 Task: Visit the company website of Samsung Electronics
Action: Mouse moved to (357, 377)
Screenshot: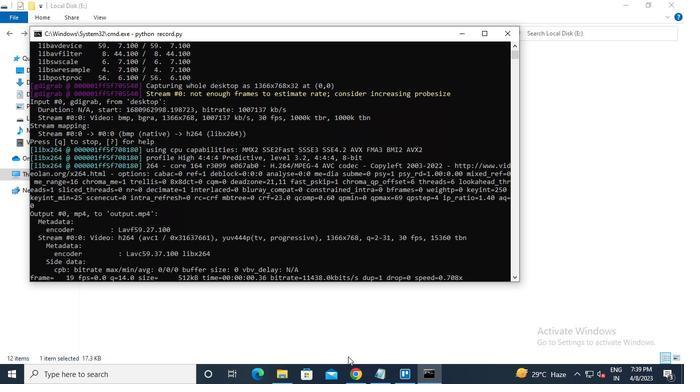 
Action: Mouse pressed left at (357, 377)
Screenshot: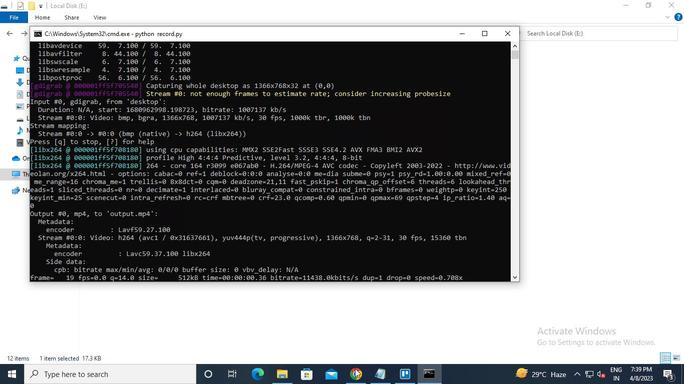 
Action: Mouse moved to (158, 65)
Screenshot: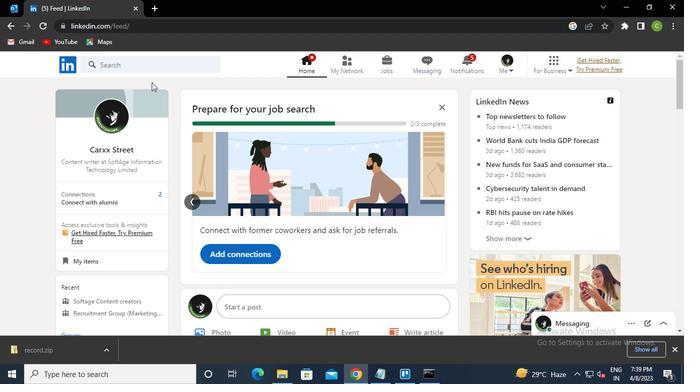 
Action: Mouse pressed left at (158, 65)
Screenshot: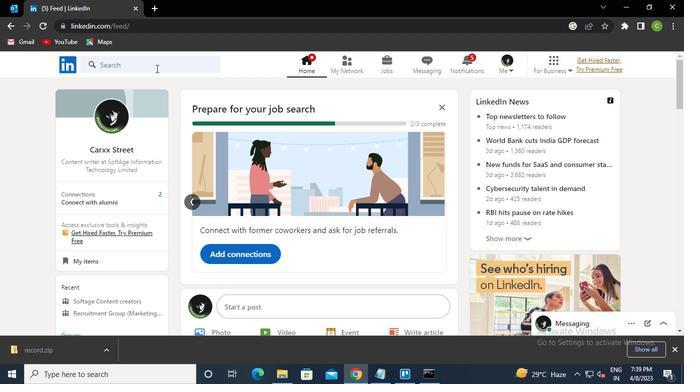 
Action: Keyboard s
Screenshot: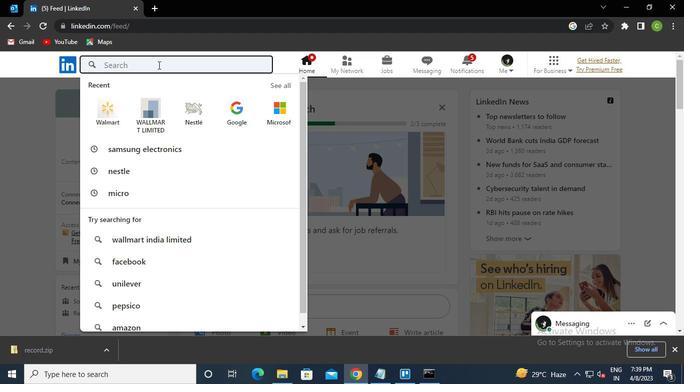 
Action: Keyboard a
Screenshot: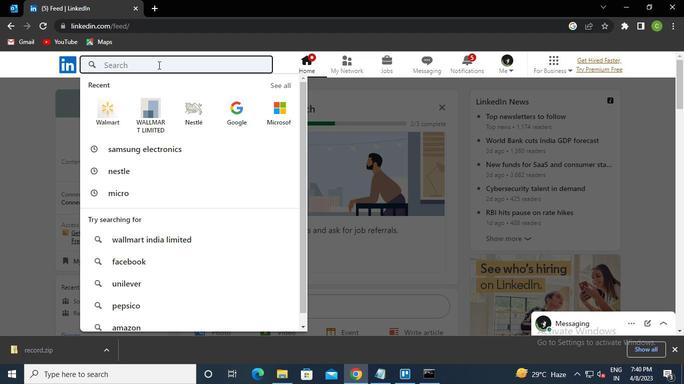 
Action: Keyboard ,
Screenshot: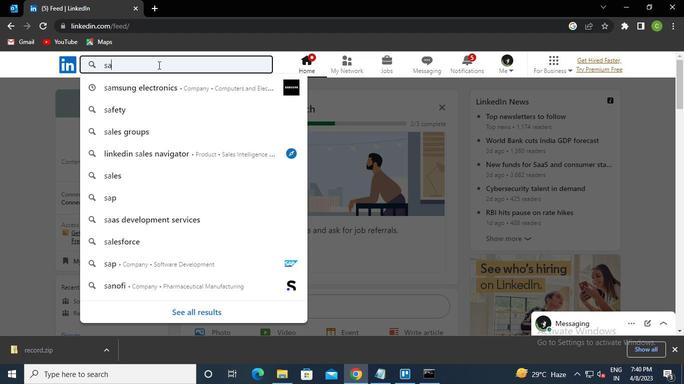 
Action: Keyboard Key.backspace
Screenshot: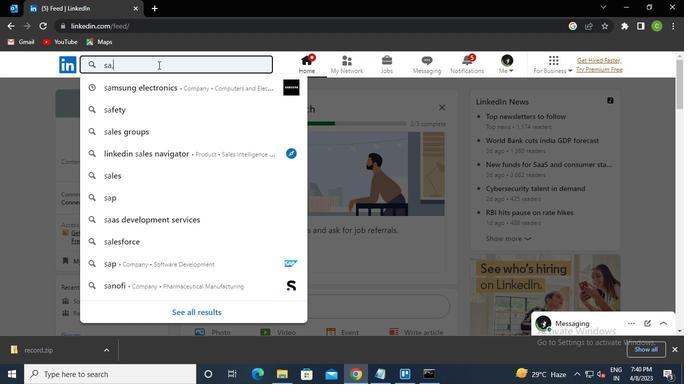 
Action: Keyboard m
Screenshot: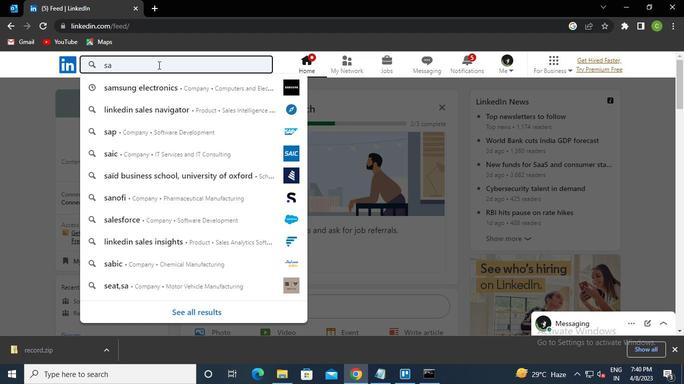 
Action: Keyboard Key.down
Screenshot: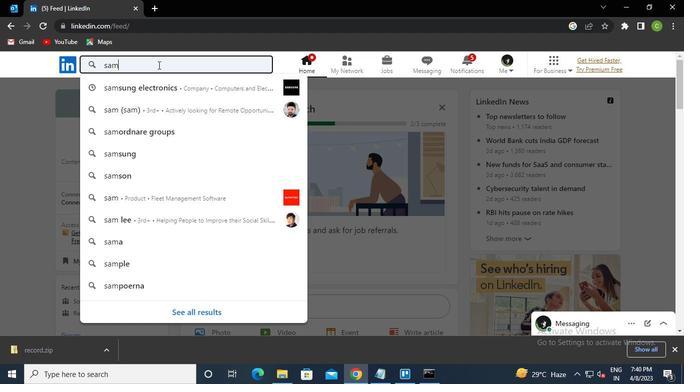 
Action: Keyboard Key.enter
Screenshot: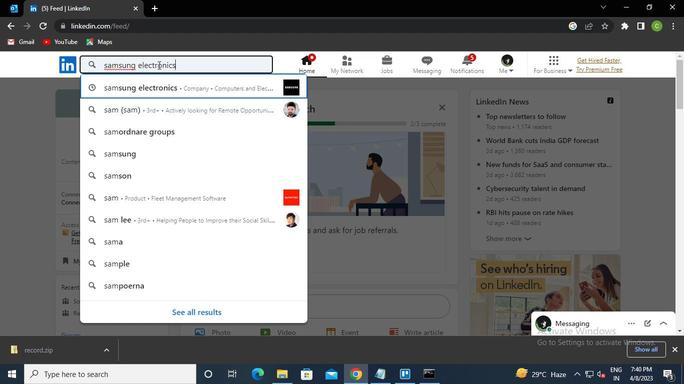 
Action: Mouse moved to (304, 190)
Screenshot: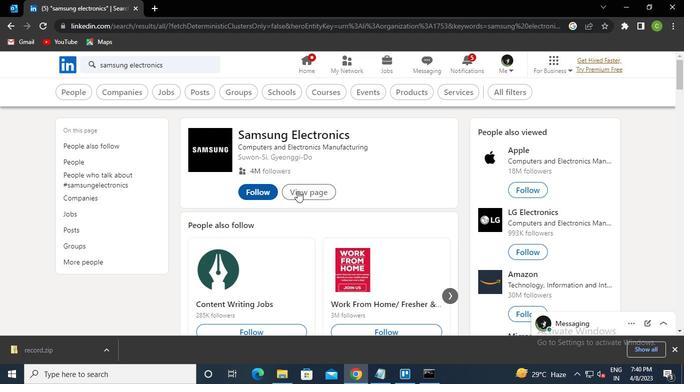 
Action: Mouse pressed left at (304, 190)
Screenshot: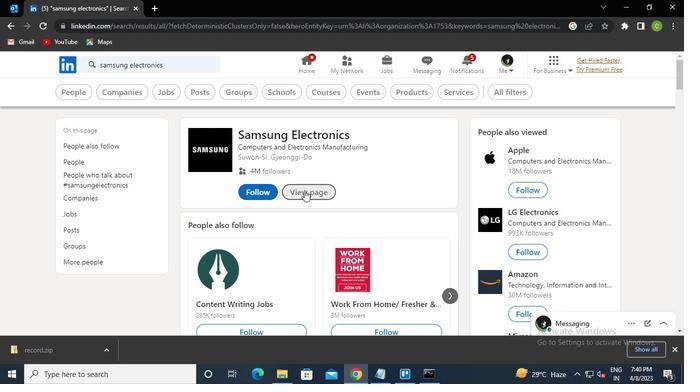 
Action: Mouse moved to (182, 247)
Screenshot: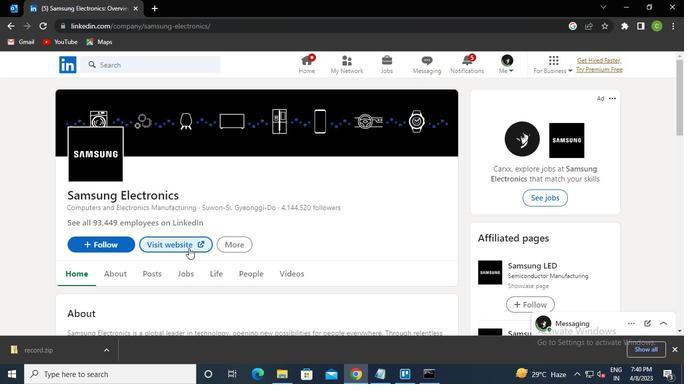 
Action: Mouse pressed left at (182, 247)
Screenshot: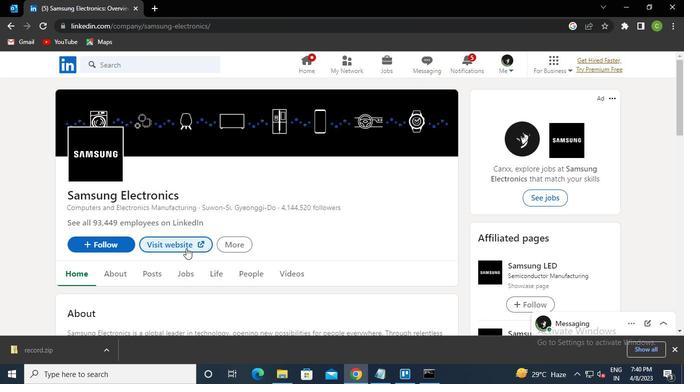
Action: Mouse moved to (427, 382)
Screenshot: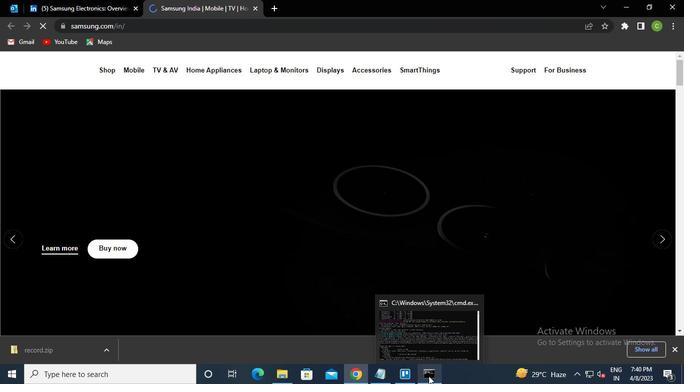 
Action: Mouse pressed left at (427, 382)
Screenshot: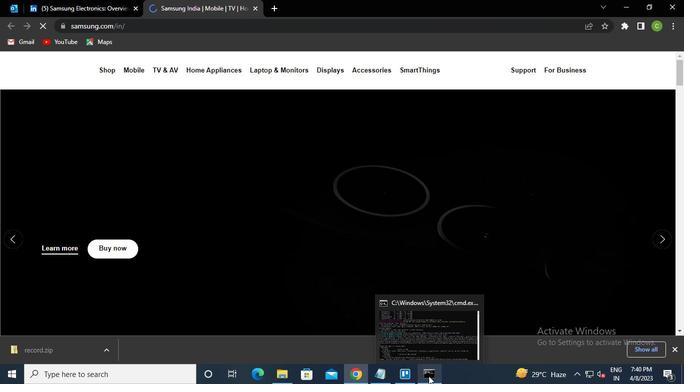 
Action: Mouse moved to (512, 36)
Screenshot: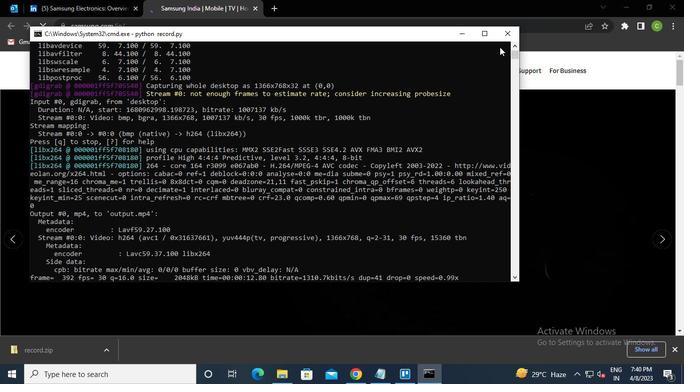 
Action: Mouse pressed left at (512, 36)
Screenshot: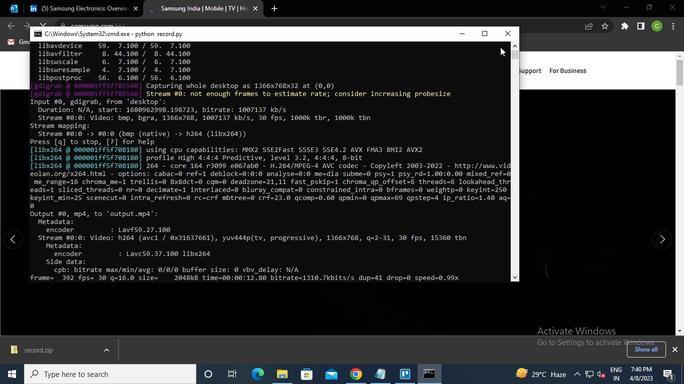 
Action: Mouse moved to (219, 0)
Screenshot: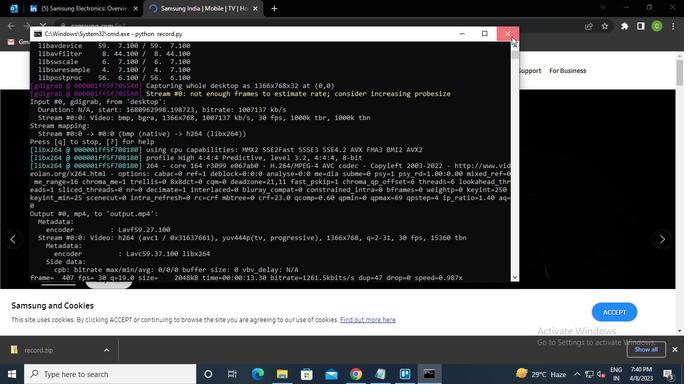 
